 Task: Move the "due" date by the same amount of time.
Action: Mouse pressed left at (846, 227)
Screenshot: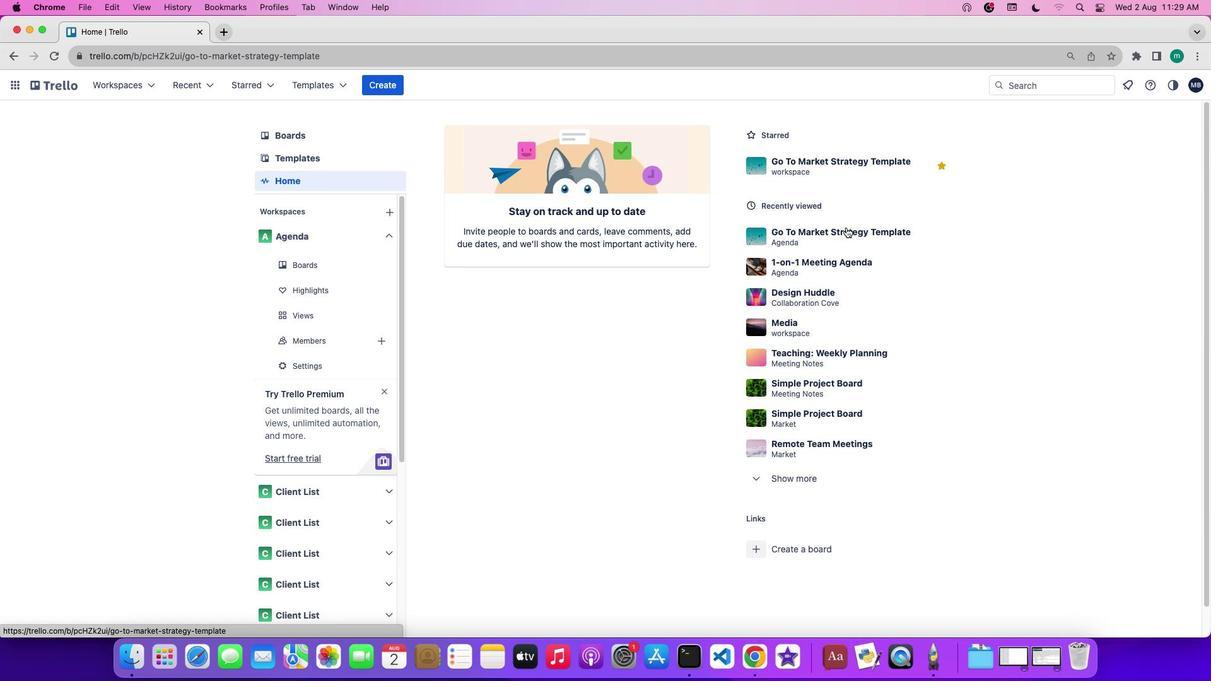 
Action: Mouse moved to (1118, 273)
Screenshot: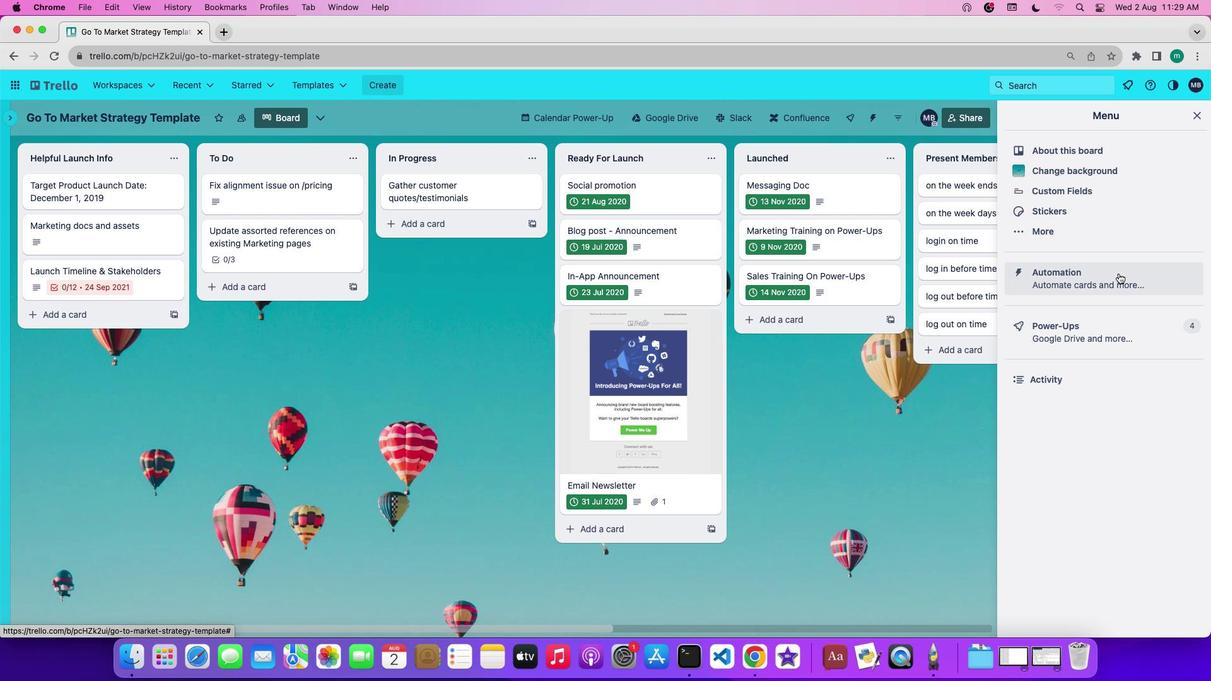 
Action: Mouse pressed left at (1118, 273)
Screenshot: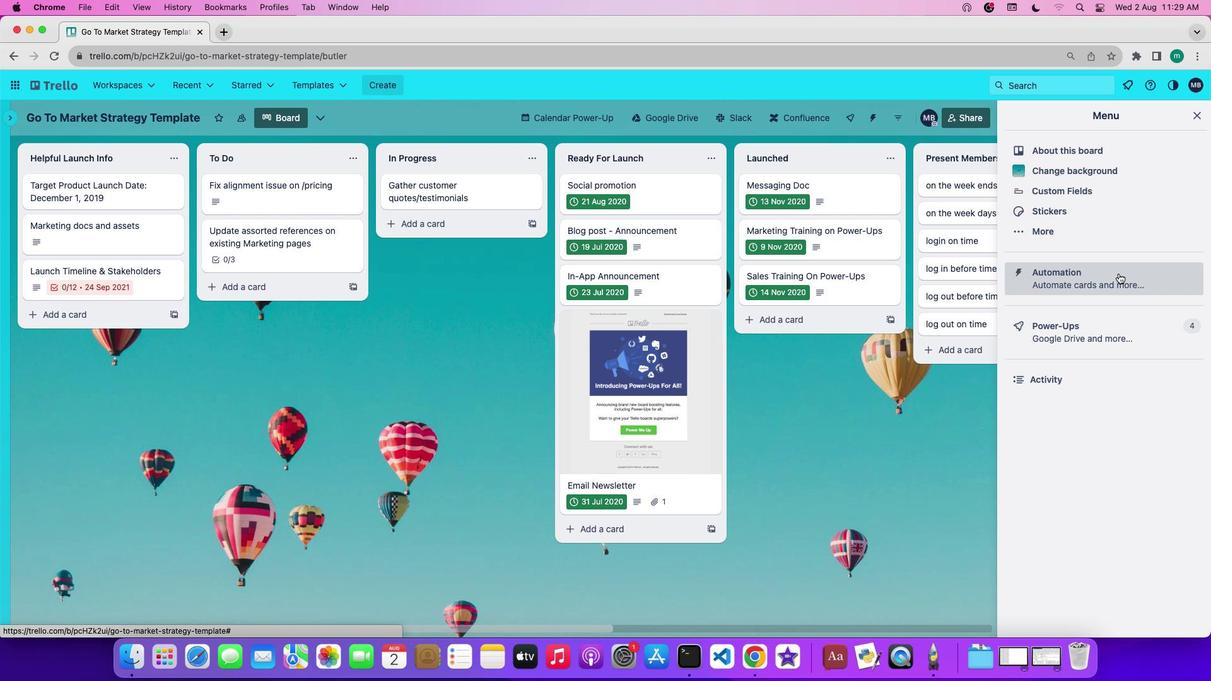 
Action: Mouse moved to (128, 326)
Screenshot: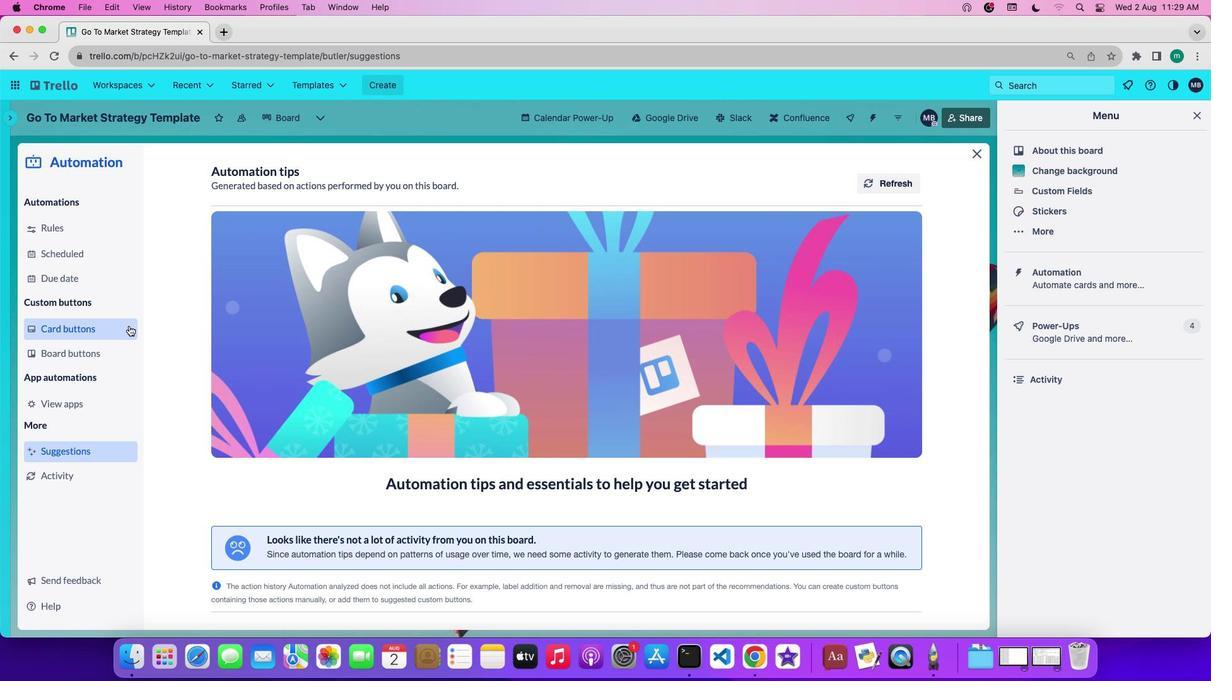 
Action: Mouse pressed left at (128, 326)
Screenshot: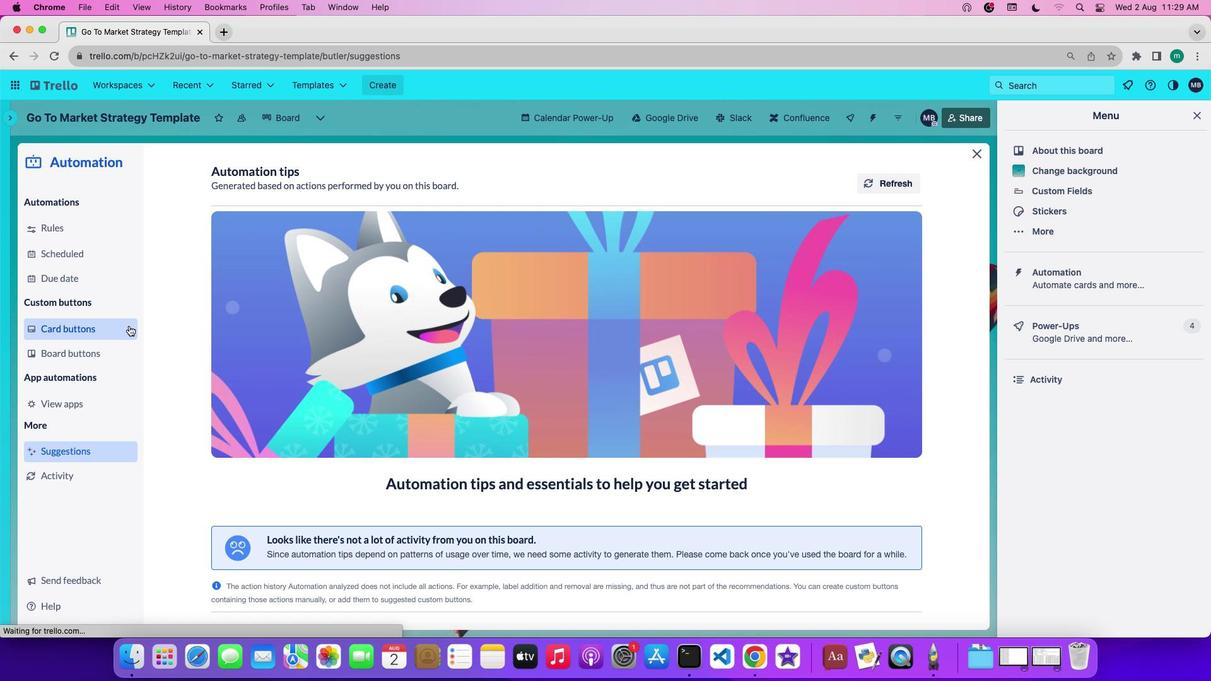 
Action: Mouse moved to (283, 438)
Screenshot: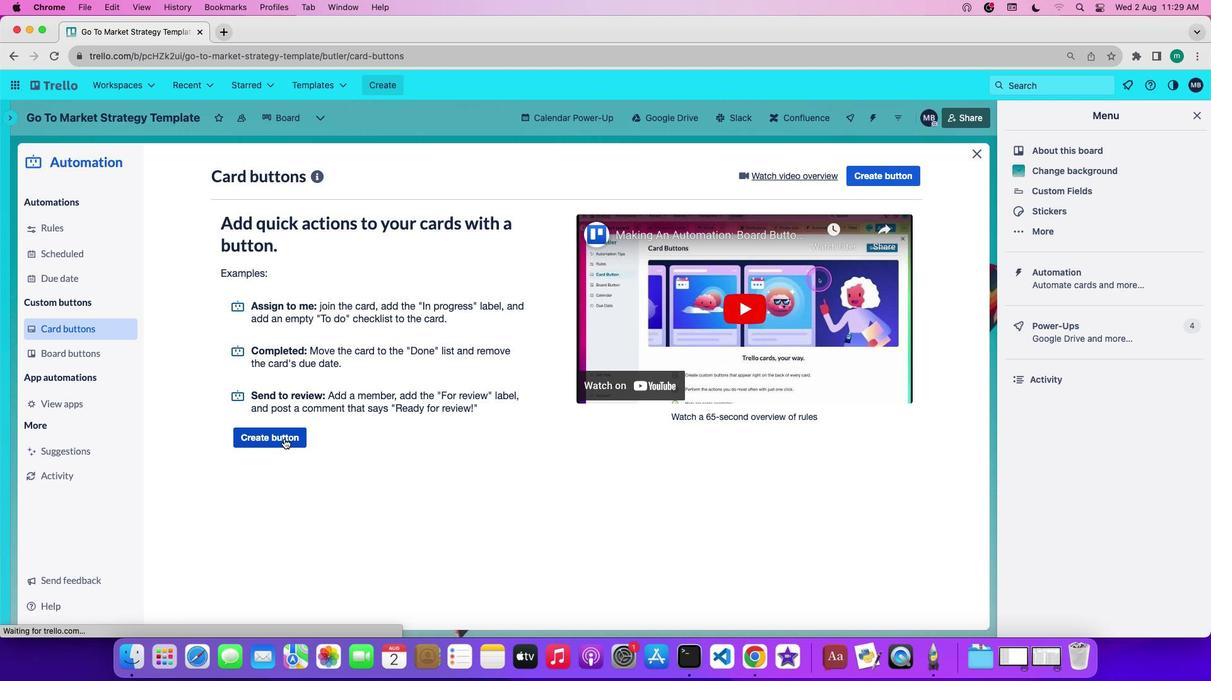 
Action: Mouse pressed left at (283, 438)
Screenshot: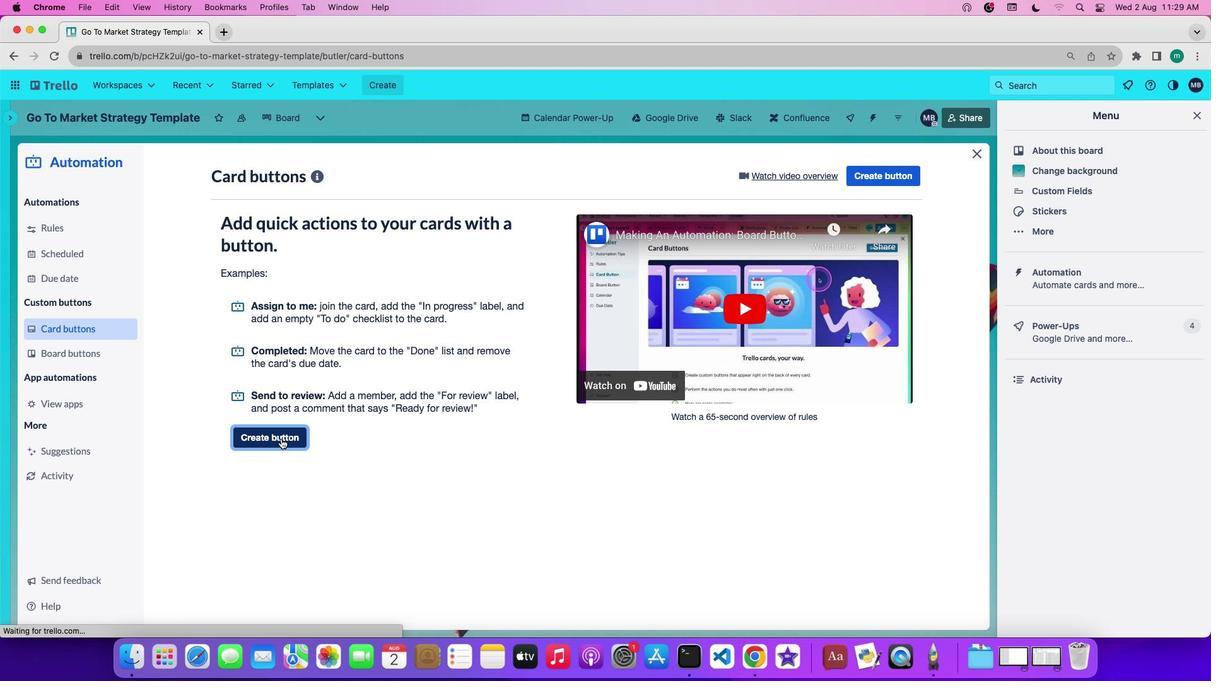 
Action: Mouse moved to (540, 355)
Screenshot: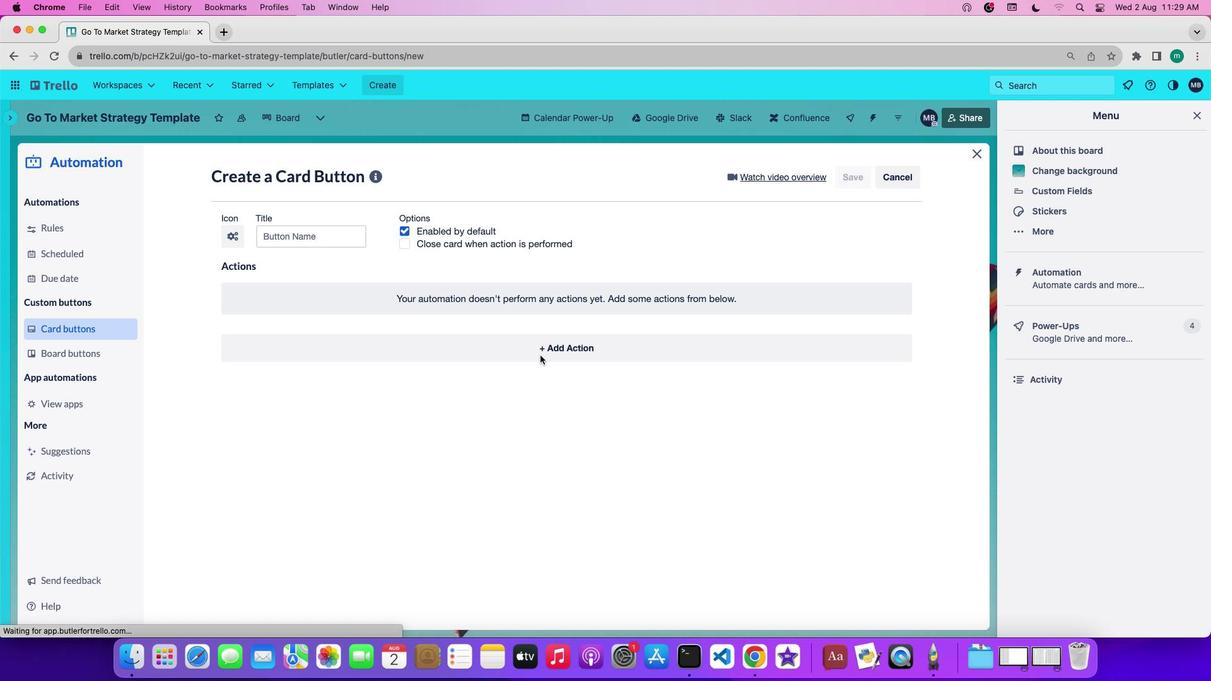 
Action: Mouse pressed left at (540, 355)
Screenshot: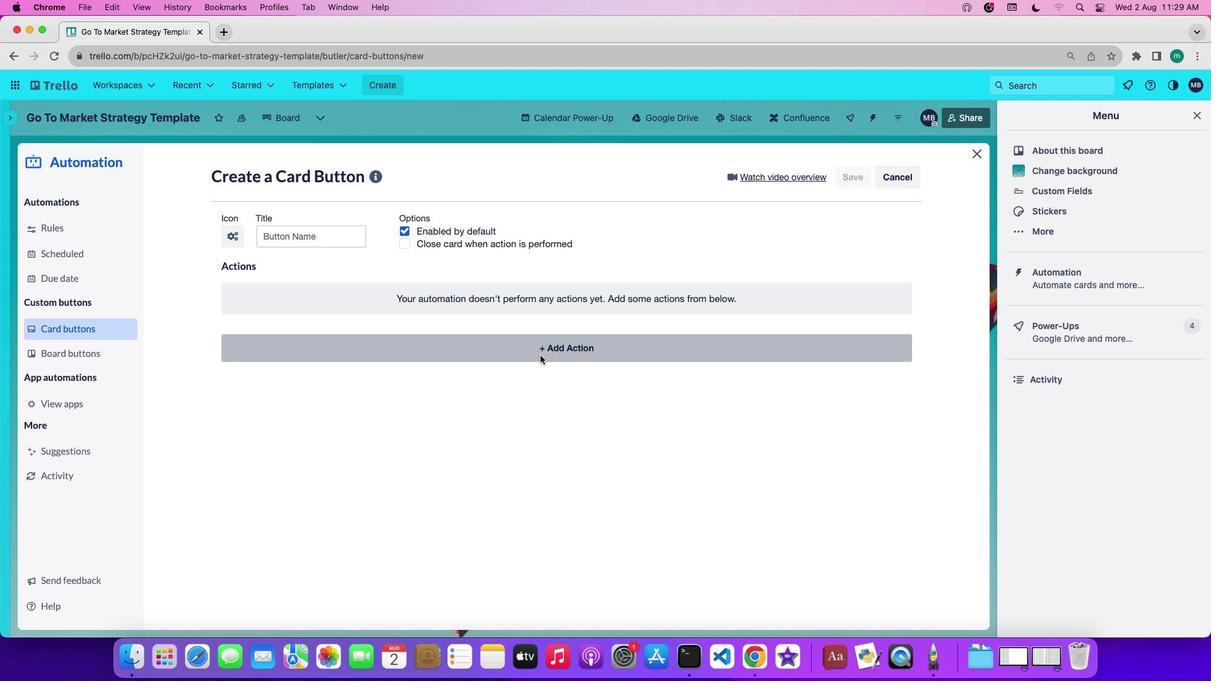 
Action: Mouse moved to (344, 385)
Screenshot: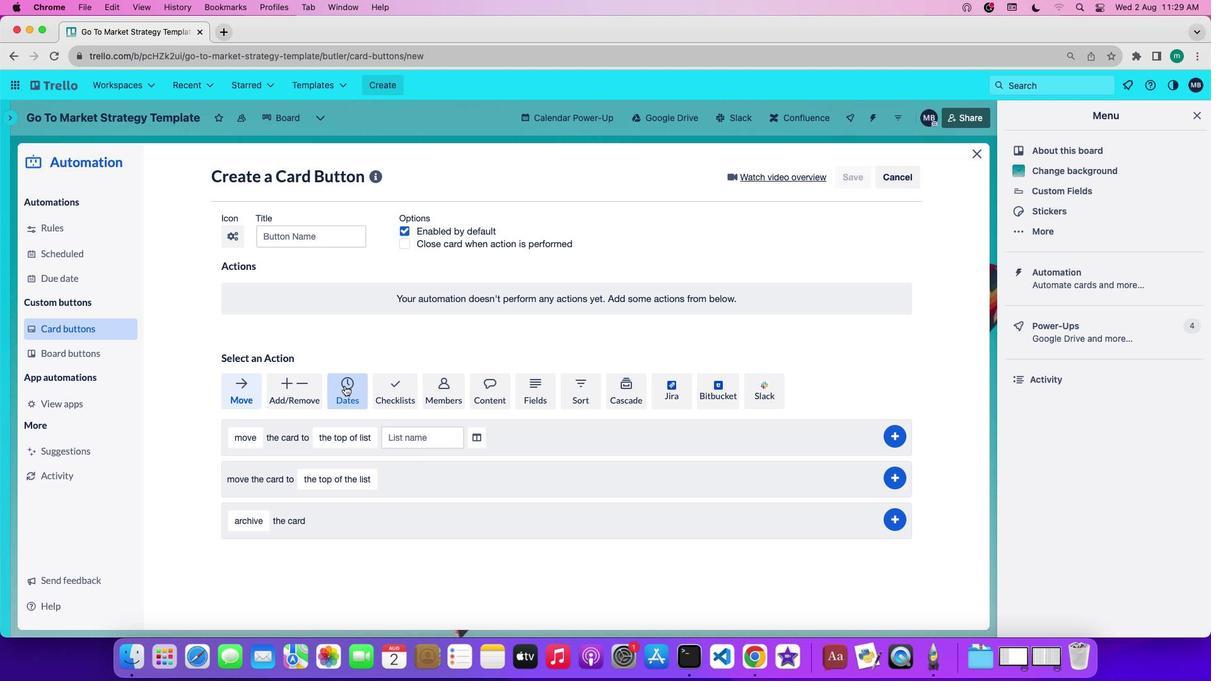 
Action: Mouse pressed left at (344, 385)
Screenshot: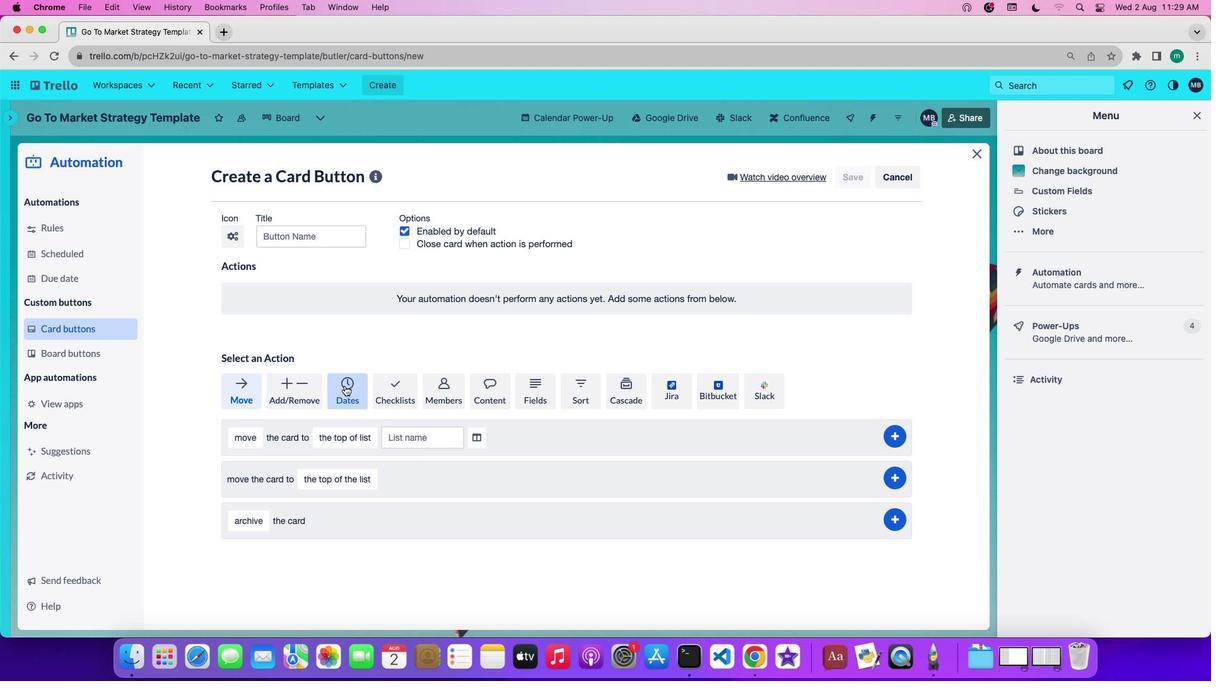 
Action: Mouse moved to (422, 533)
Screenshot: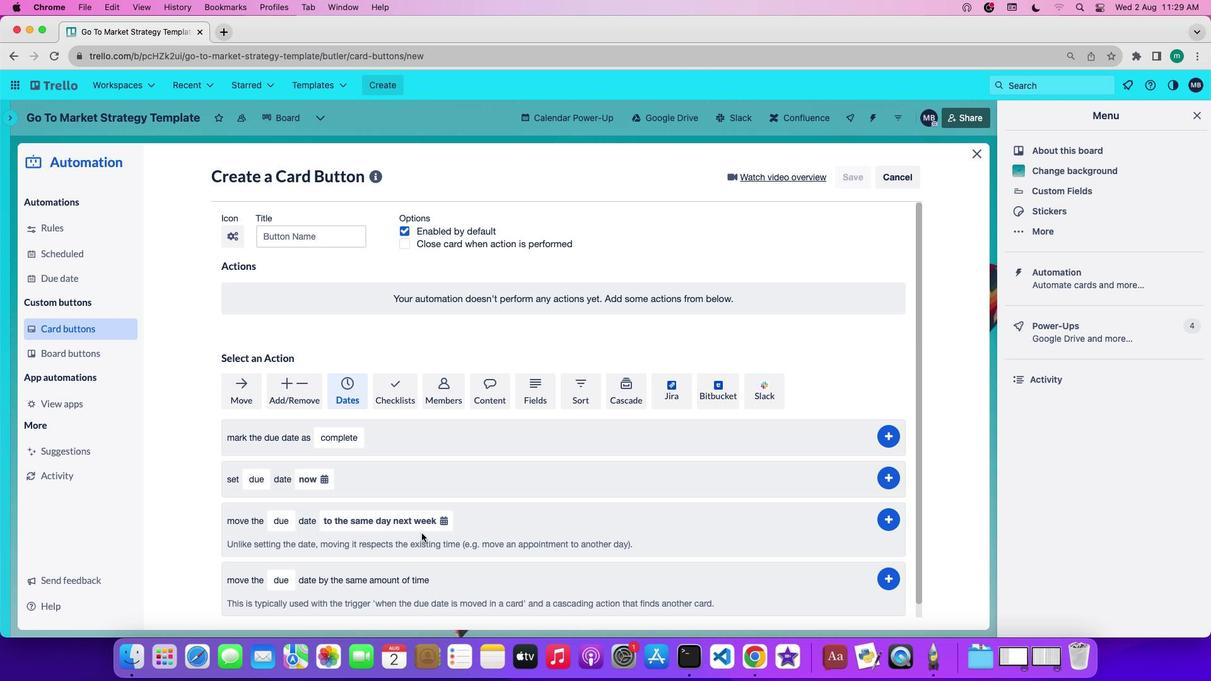 
Action: Mouse scrolled (422, 533) with delta (0, 0)
Screenshot: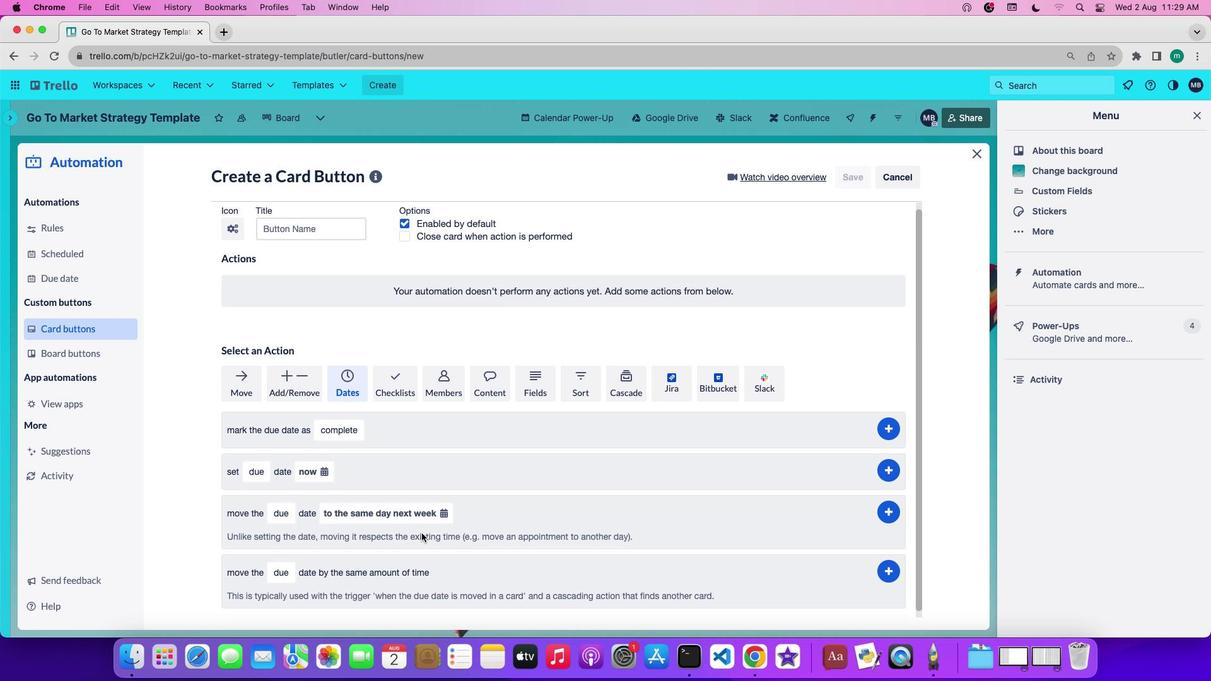 
Action: Mouse scrolled (422, 533) with delta (0, 0)
Screenshot: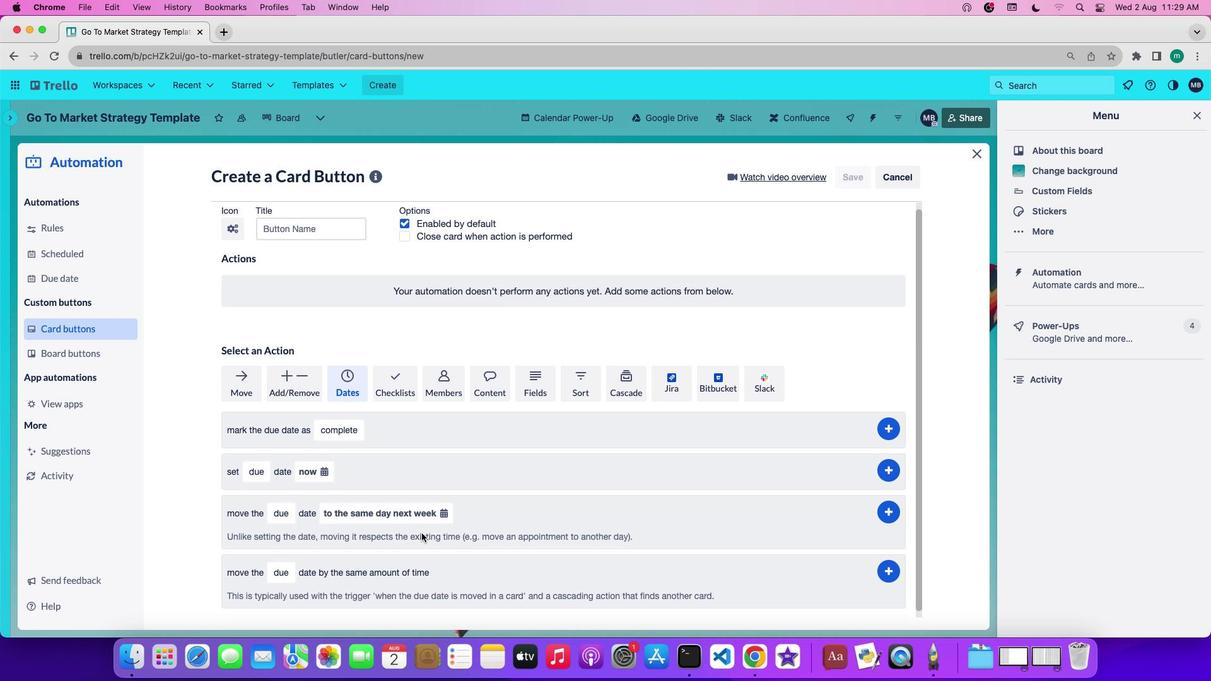 
Action: Mouse scrolled (422, 533) with delta (0, -1)
Screenshot: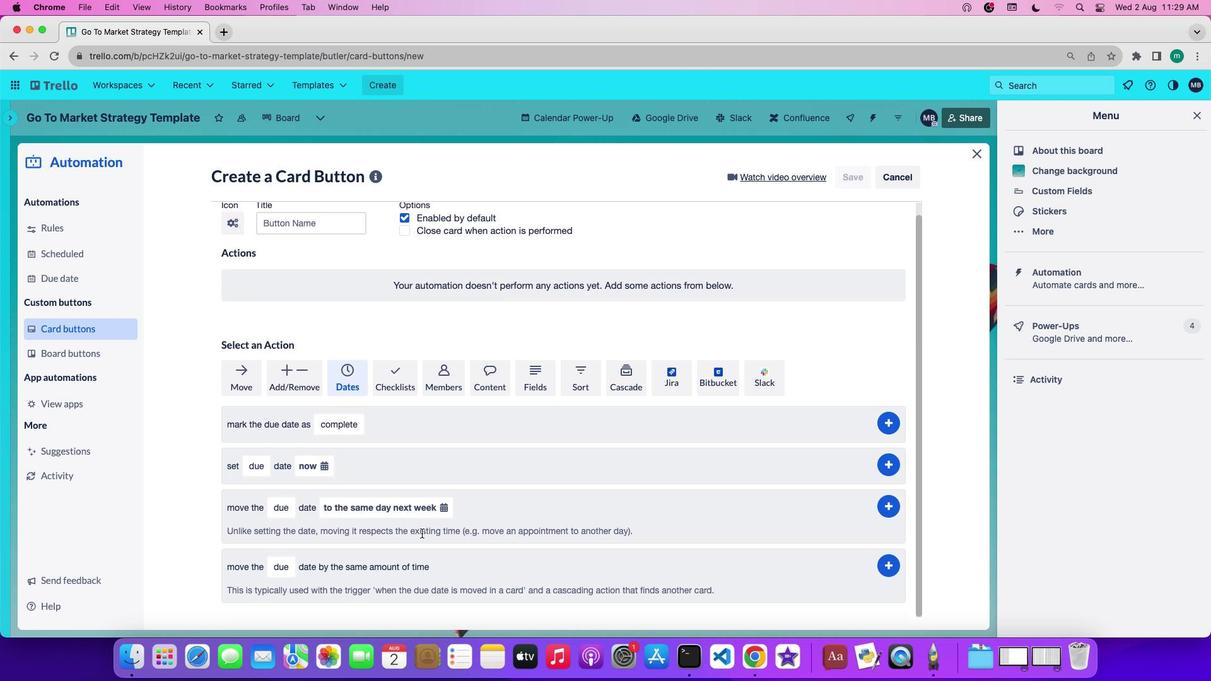
Action: Mouse moved to (292, 565)
Screenshot: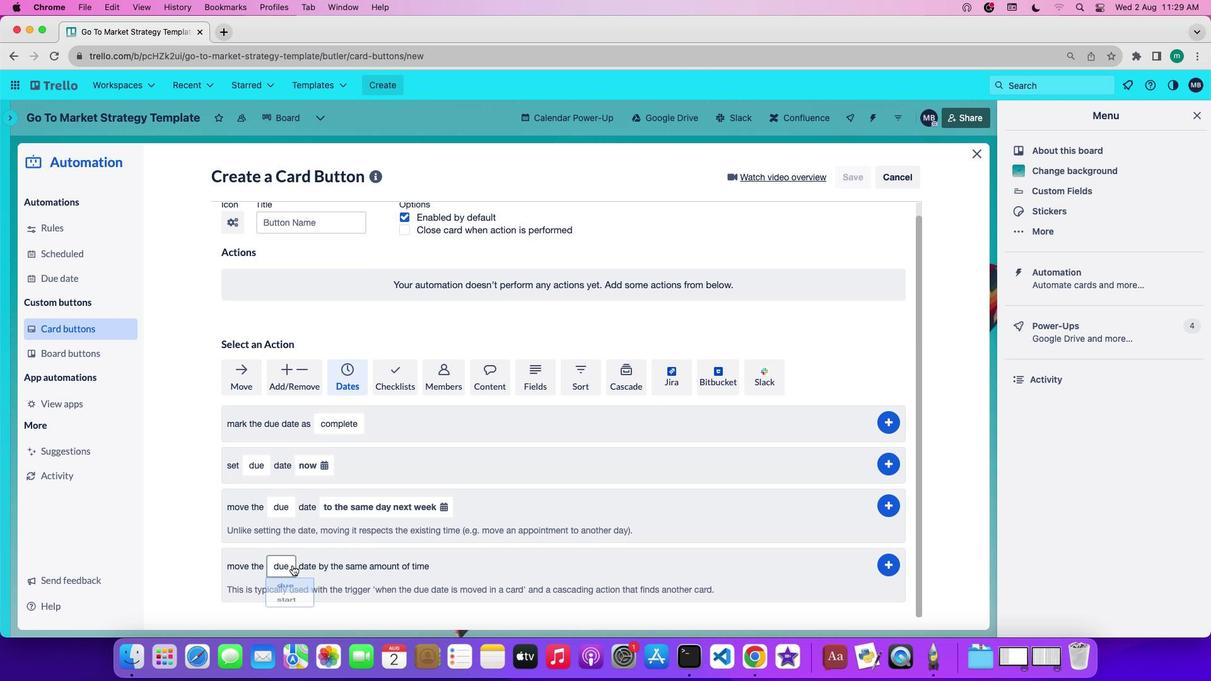 
Action: Mouse pressed left at (292, 565)
Screenshot: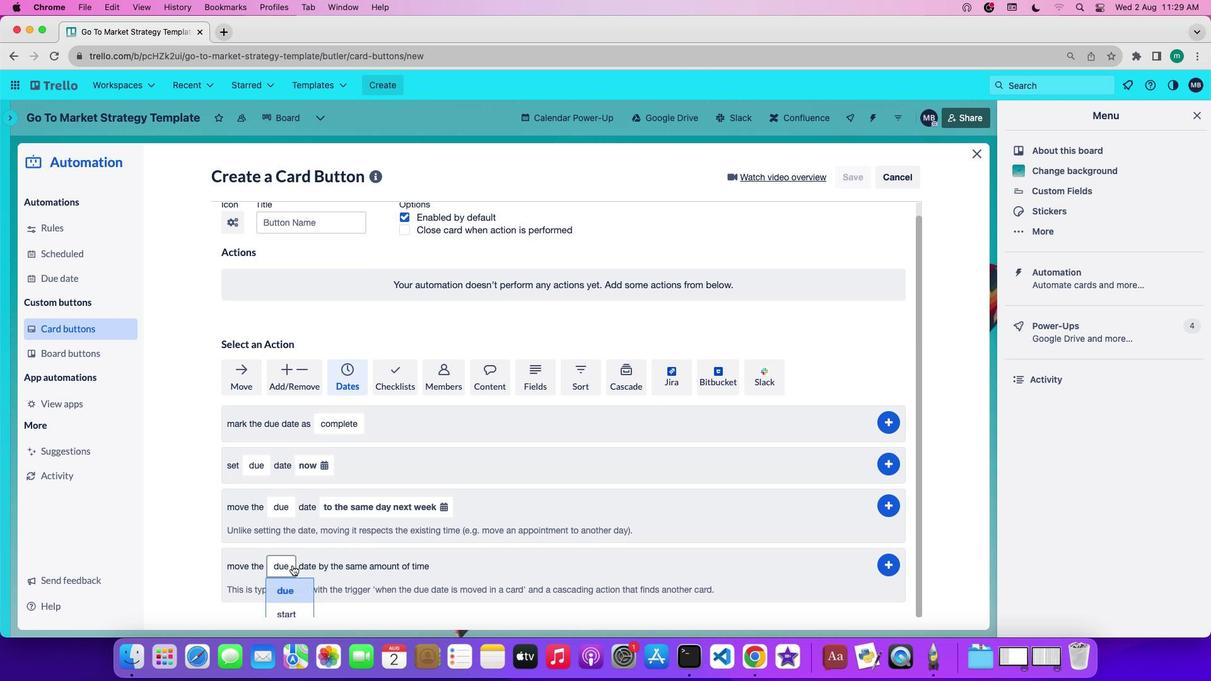 
Action: Mouse moved to (304, 599)
Screenshot: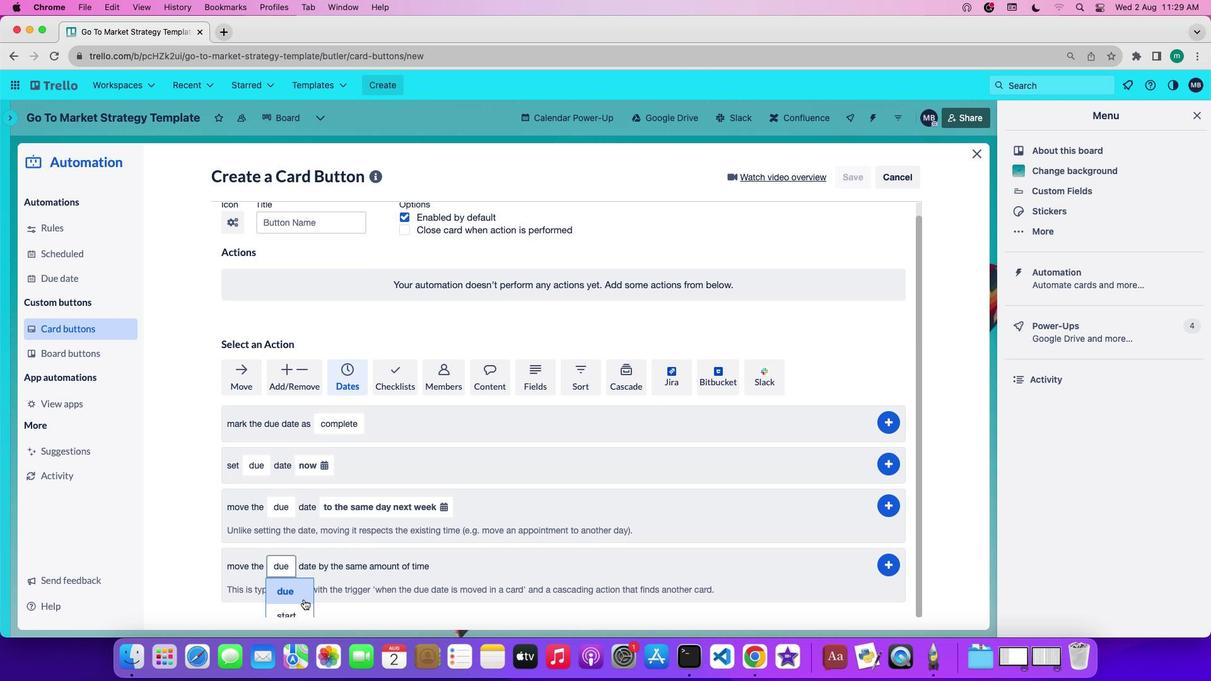 
Action: Mouse pressed left at (304, 599)
Screenshot: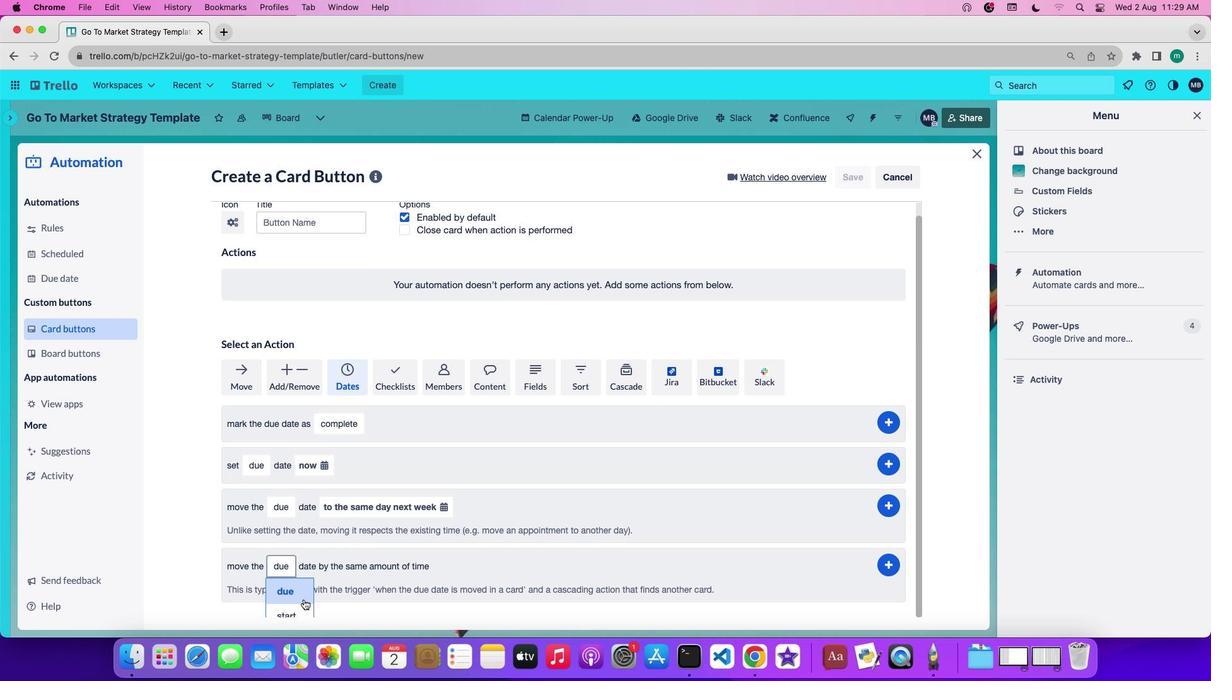 
Action: Mouse moved to (883, 566)
Screenshot: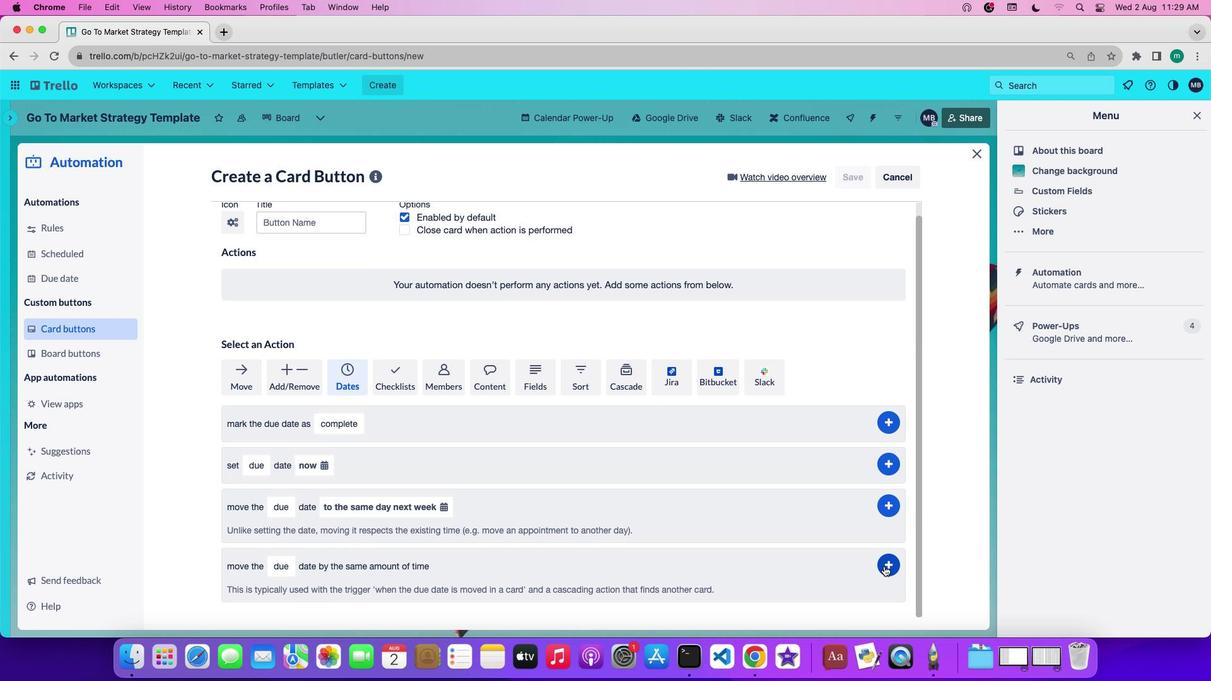 
Action: Mouse pressed left at (883, 566)
Screenshot: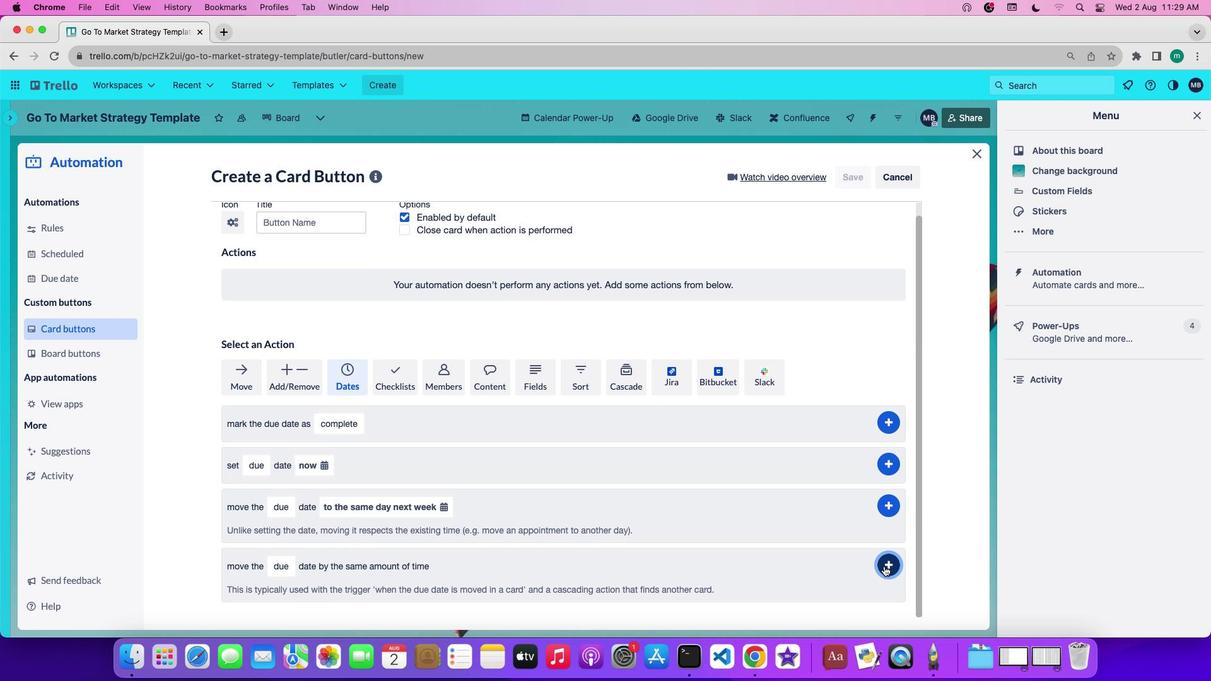 
